 Task: Move the task Upgrade and migrate company email marketing to a cloud-based solution to the section Done in the project AgileResolve and filter the tasks in the project by Due next week
Action: Mouse moved to (236, 315)
Screenshot: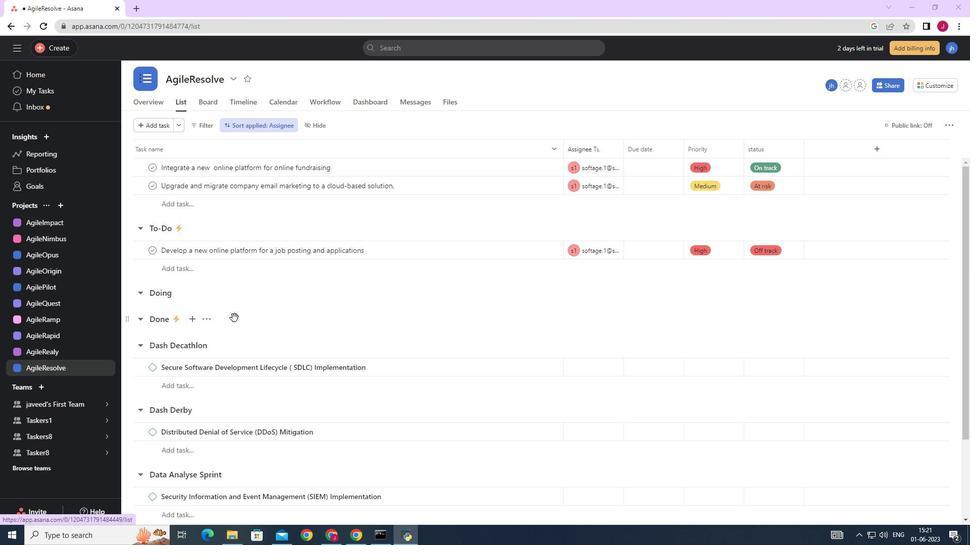 
Action: Mouse scrolled (236, 315) with delta (0, 0)
Screenshot: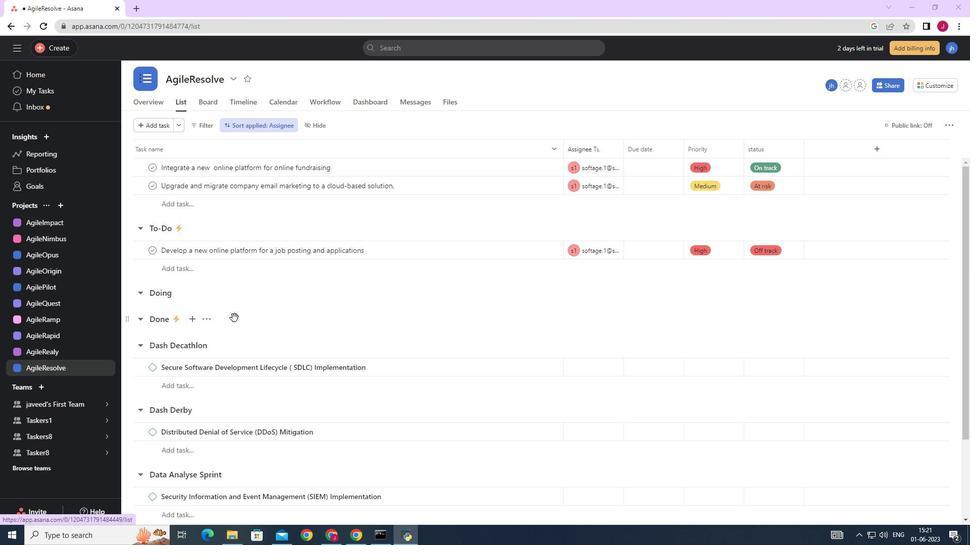 
Action: Mouse moved to (237, 293)
Screenshot: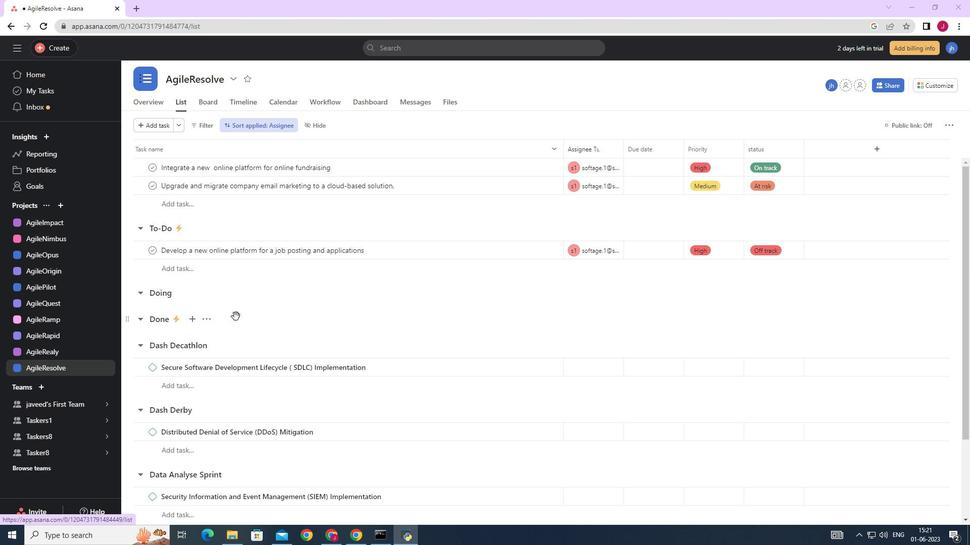 
Action: Mouse scrolled (236, 314) with delta (0, 0)
Screenshot: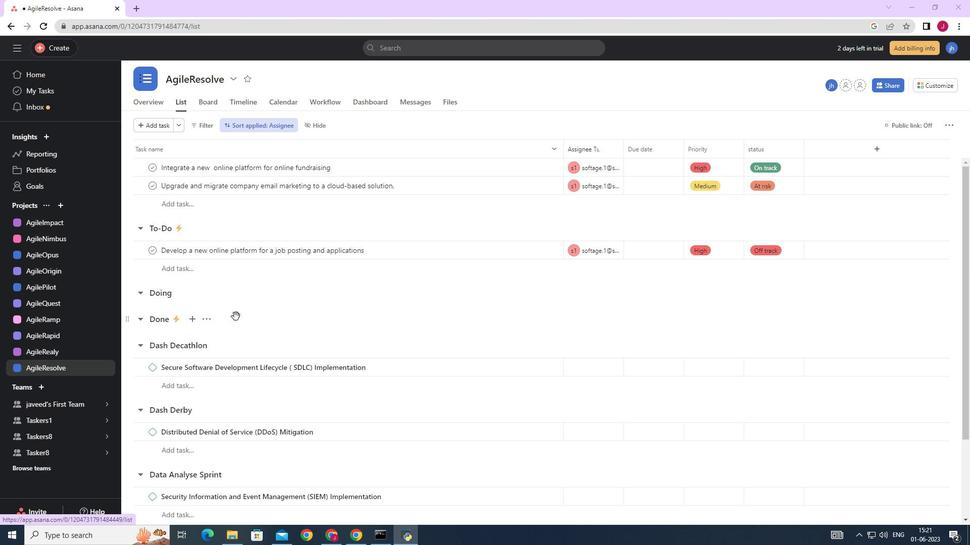 
Action: Mouse moved to (237, 292)
Screenshot: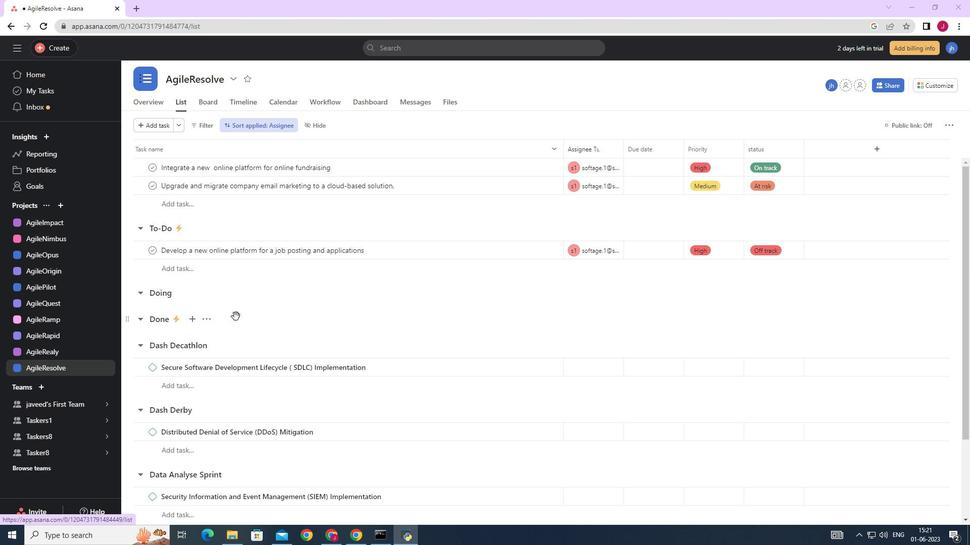 
Action: Mouse scrolled (236, 311) with delta (0, 0)
Screenshot: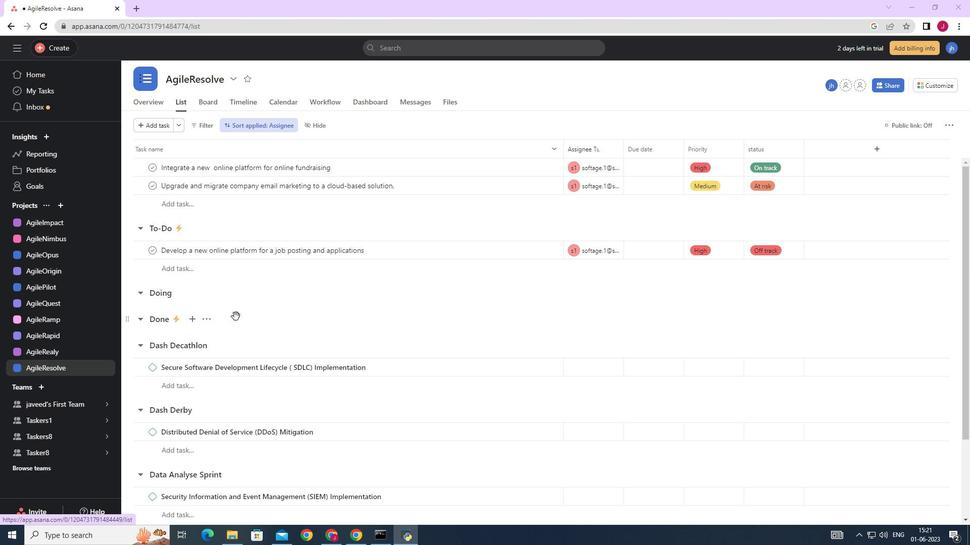 
Action: Mouse moved to (237, 291)
Screenshot: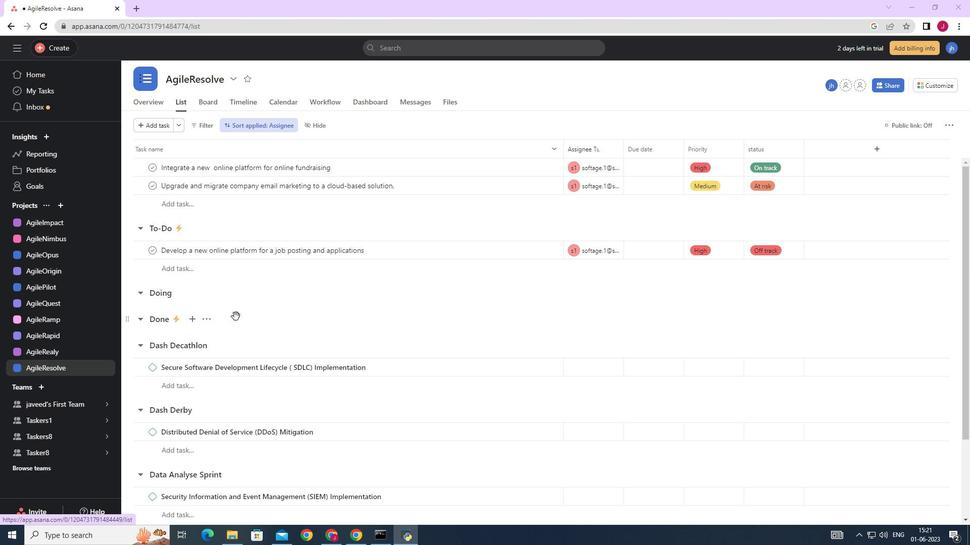 
Action: Mouse scrolled (236, 308) with delta (0, 0)
Screenshot: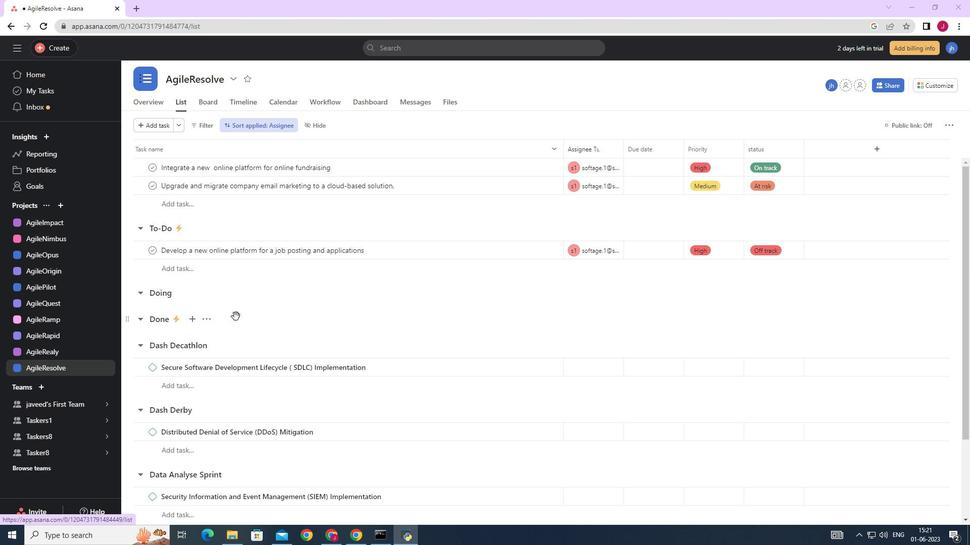
Action: Mouse moved to (538, 189)
Screenshot: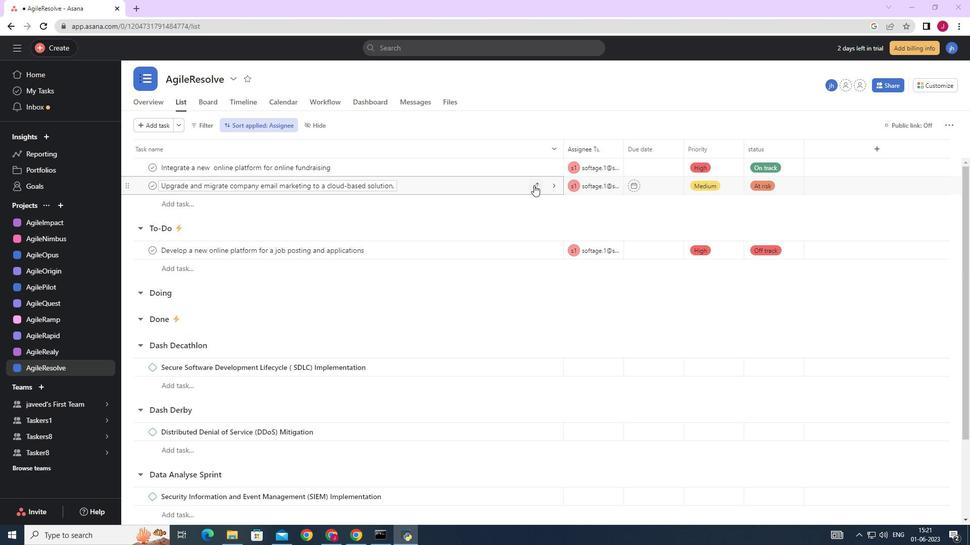 
Action: Mouse pressed left at (538, 189)
Screenshot: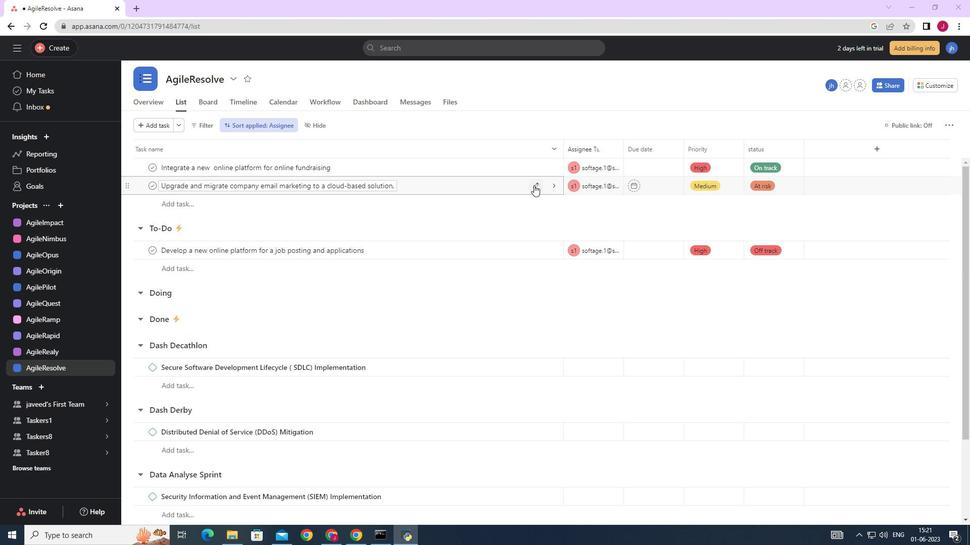 
Action: Mouse moved to (481, 278)
Screenshot: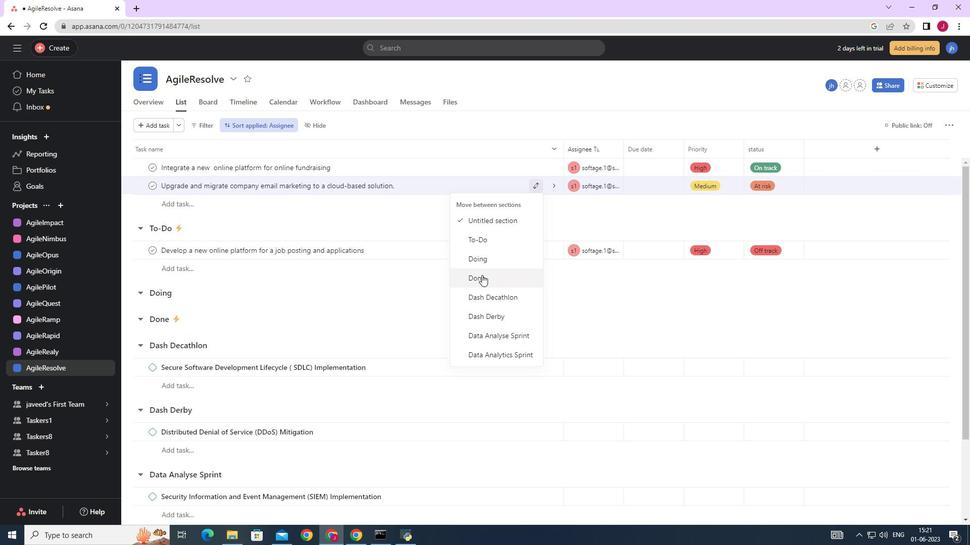 
Action: Mouse pressed left at (481, 278)
Screenshot: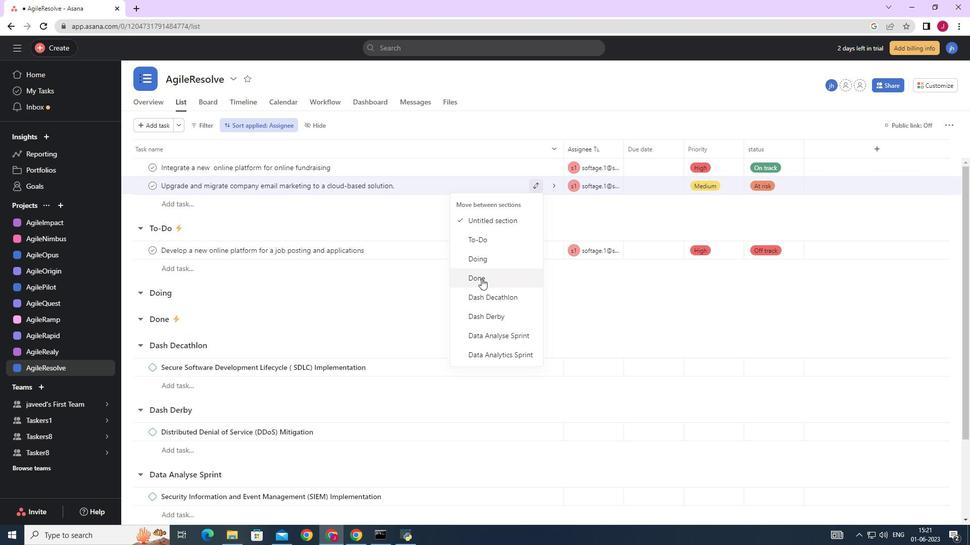 
Action: Mouse moved to (206, 125)
Screenshot: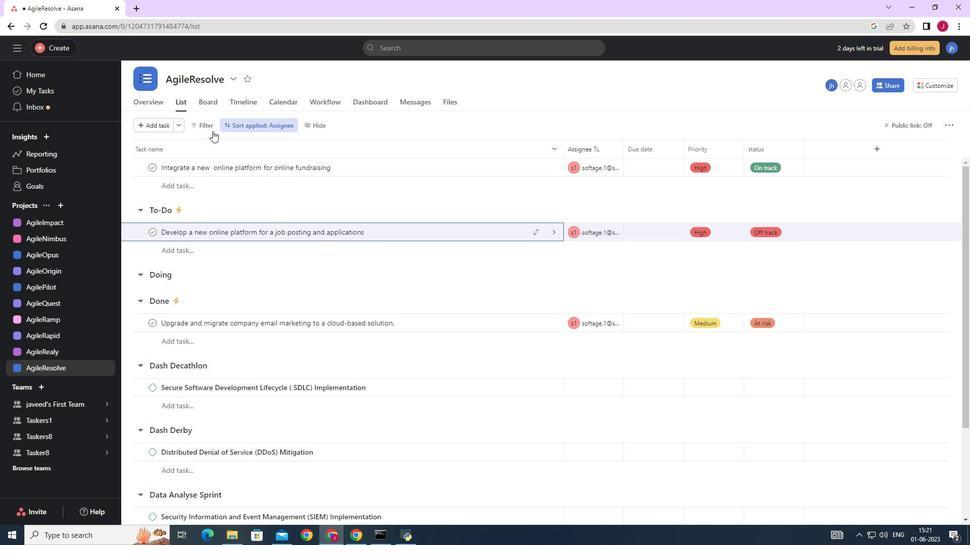 
Action: Mouse pressed left at (206, 125)
Screenshot: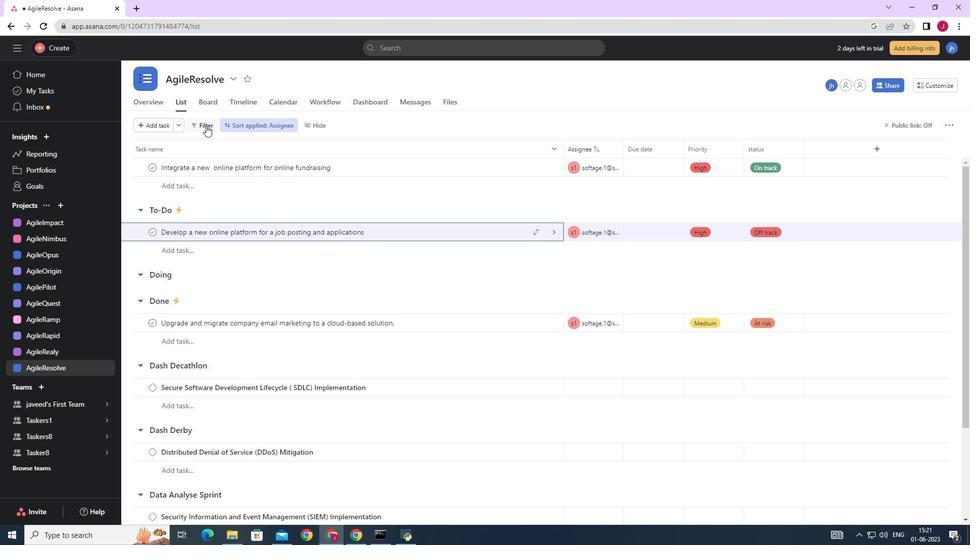 
Action: Mouse moved to (226, 186)
Screenshot: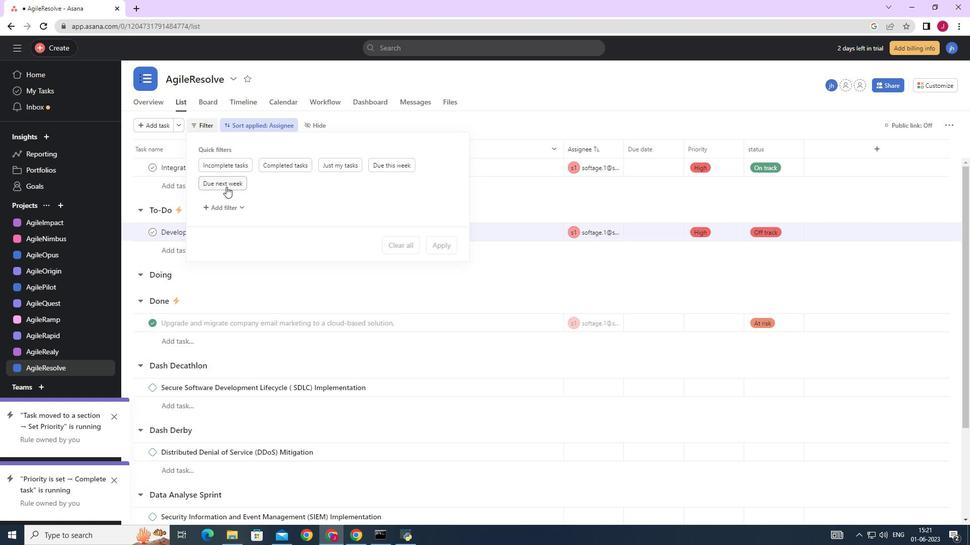 
Action: Mouse pressed left at (226, 186)
Screenshot: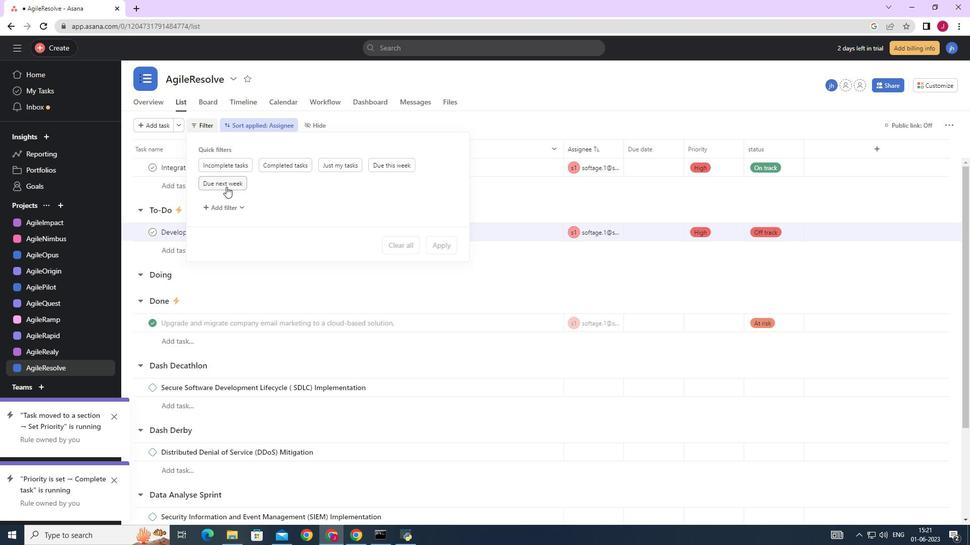 
Action: Mouse moved to (234, 181)
Screenshot: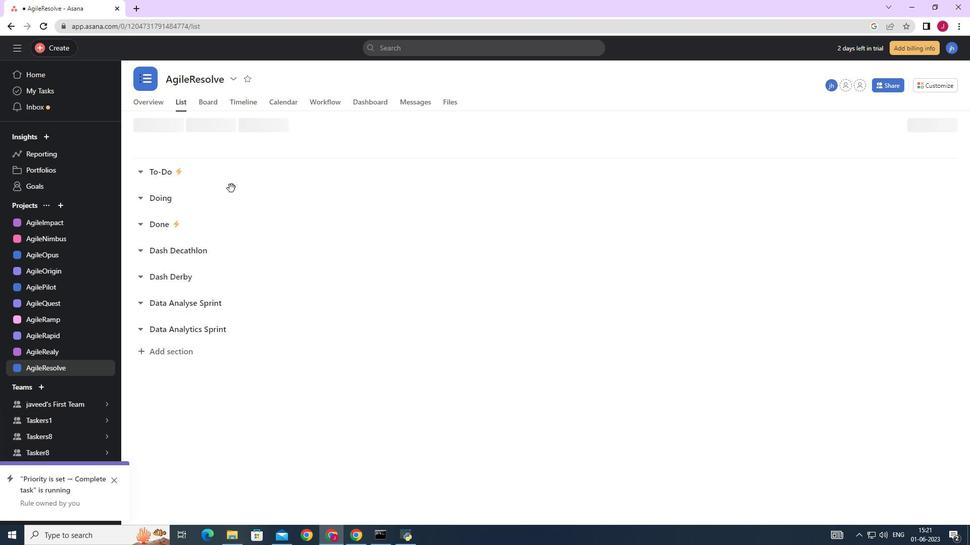 
